 Task: Set the output module to "Disable".
Action: Mouse moved to (95, 10)
Screenshot: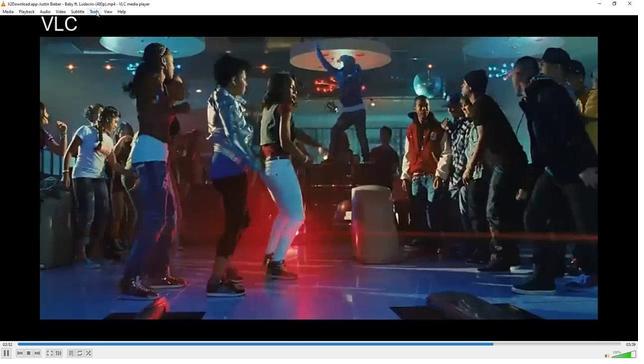 
Action: Mouse pressed left at (95, 10)
Screenshot: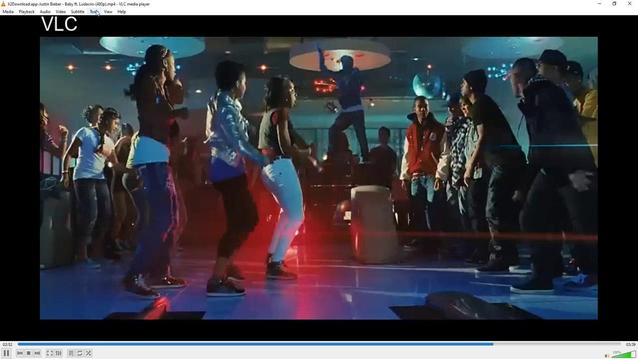 
Action: Mouse moved to (117, 90)
Screenshot: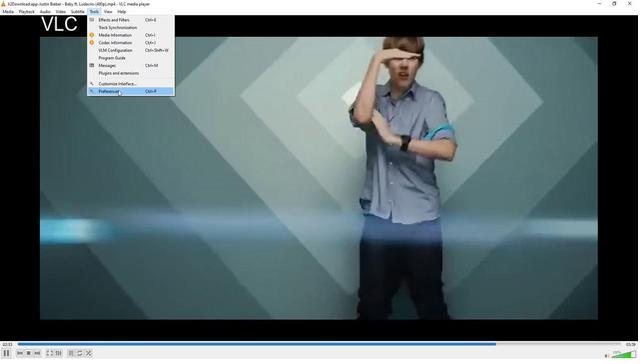 
Action: Mouse pressed left at (117, 90)
Screenshot: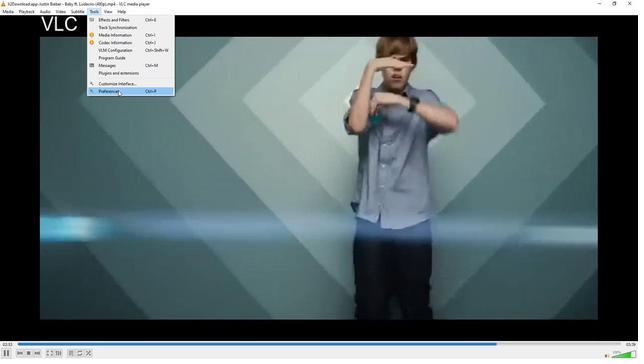 
Action: Mouse moved to (261, 72)
Screenshot: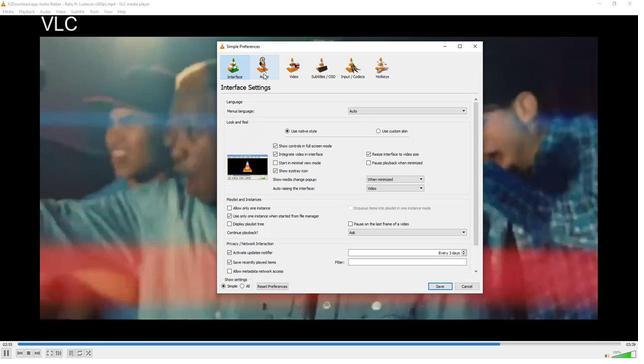 
Action: Mouse pressed left at (261, 72)
Screenshot: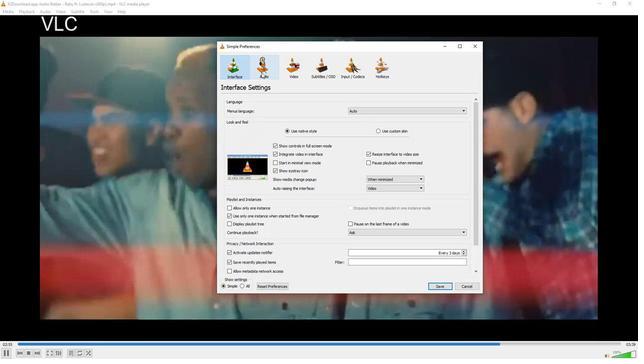 
Action: Mouse moved to (336, 136)
Screenshot: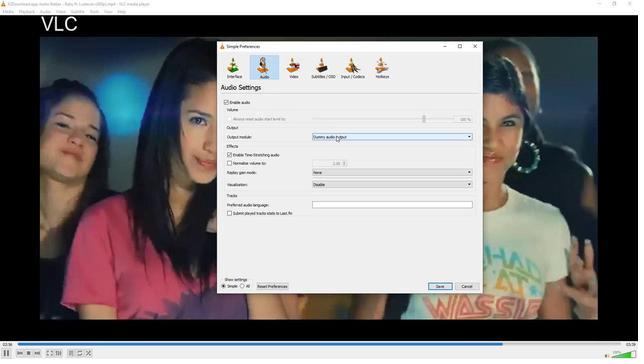 
Action: Mouse pressed left at (336, 136)
Screenshot: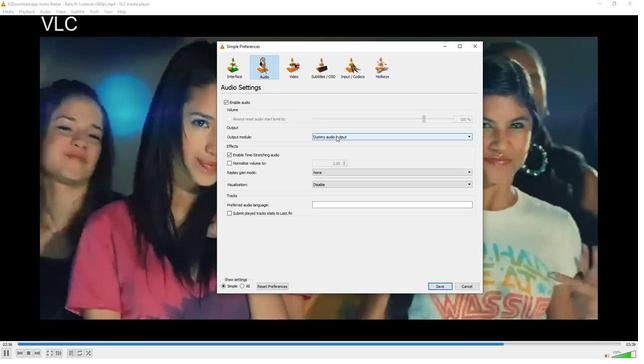 
Action: Mouse moved to (321, 174)
Screenshot: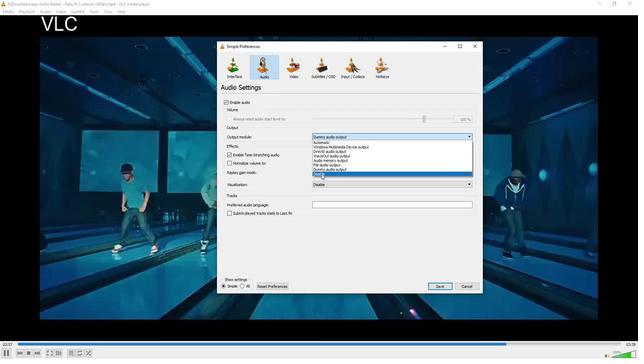 
Action: Mouse pressed left at (321, 174)
Screenshot: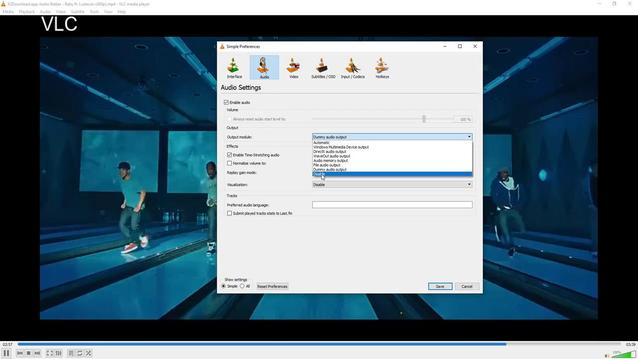 
Action: Mouse moved to (318, 243)
Screenshot: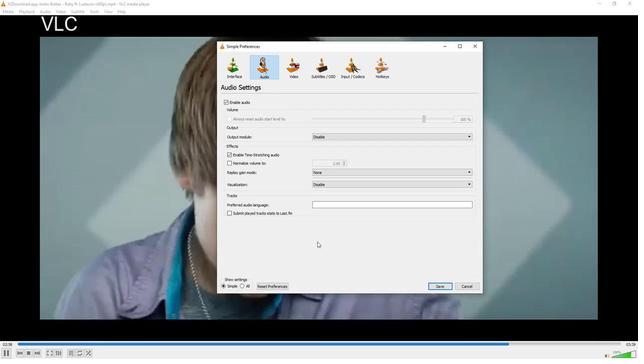 
